 Task: Create a rule when an item is removed from a checklist by anyone .
Action: Mouse moved to (964, 104)
Screenshot: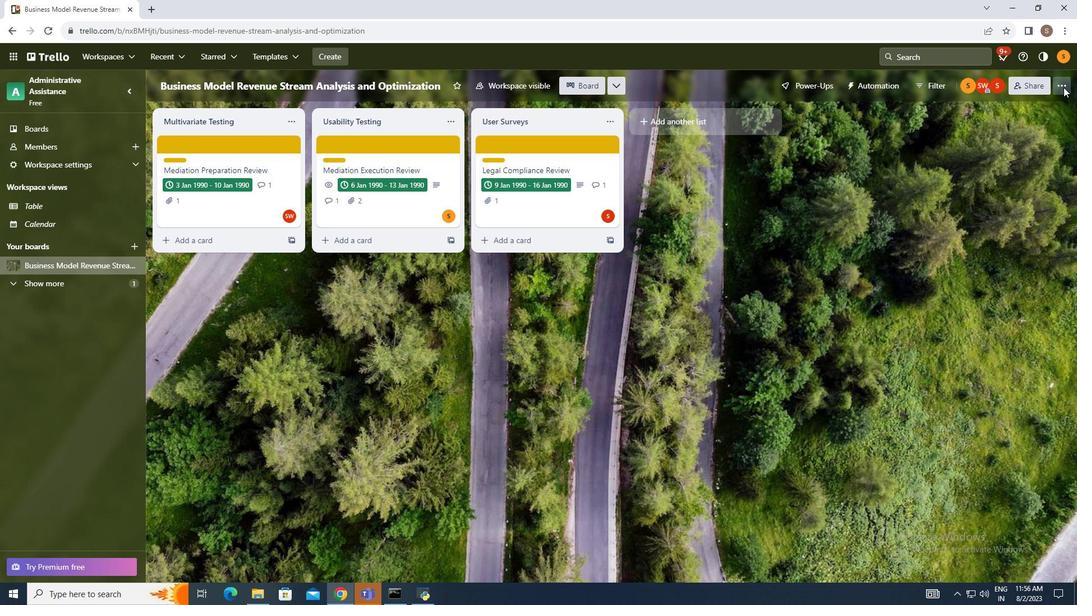 
Action: Mouse pressed left at (964, 104)
Screenshot: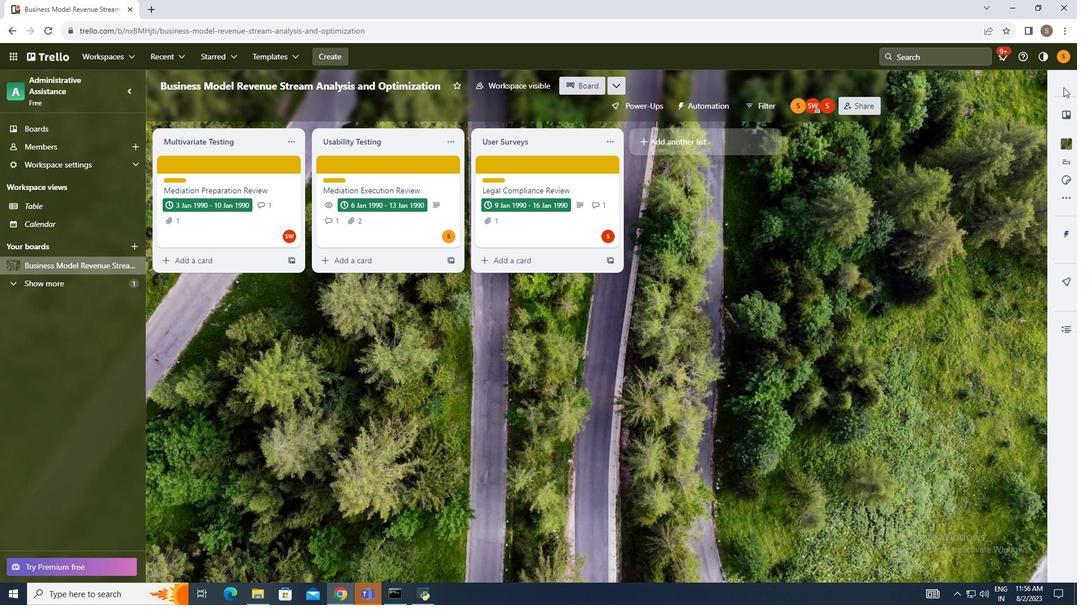 
Action: Mouse moved to (903, 240)
Screenshot: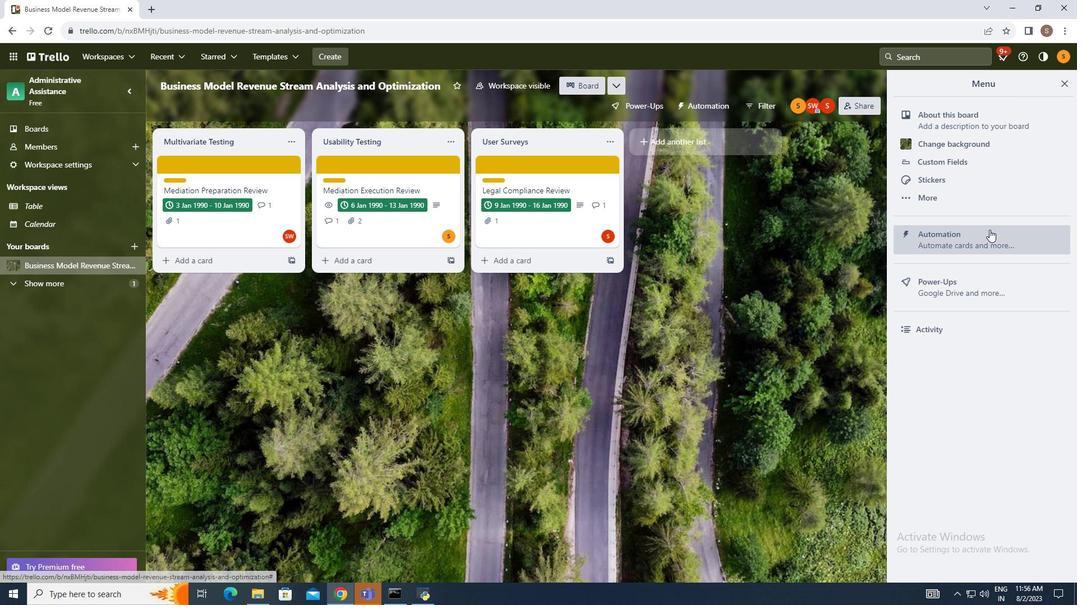 
Action: Mouse pressed left at (903, 240)
Screenshot: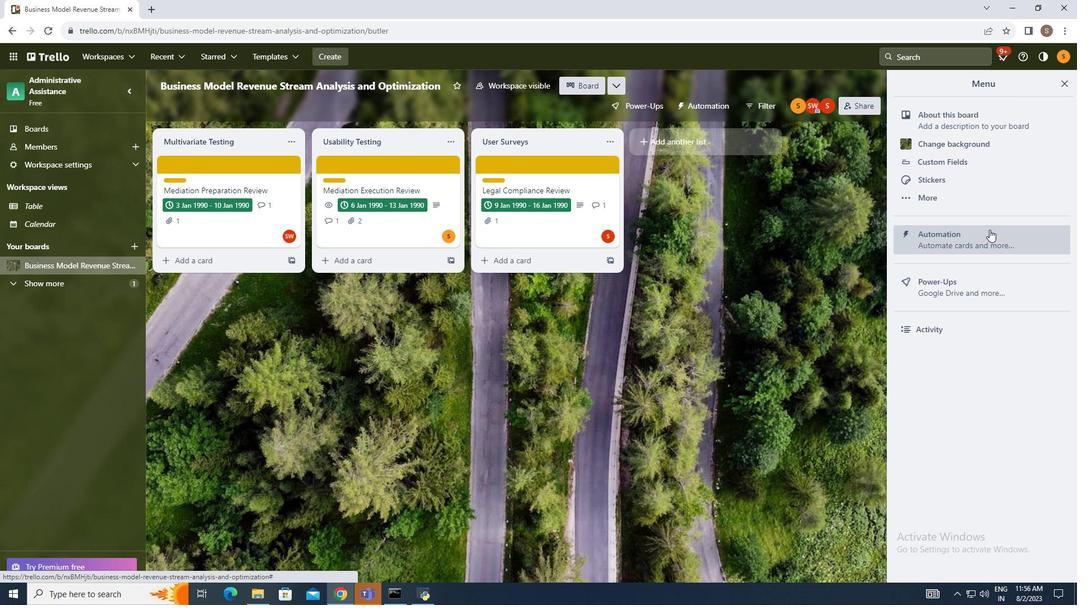 
Action: Mouse moved to (245, 215)
Screenshot: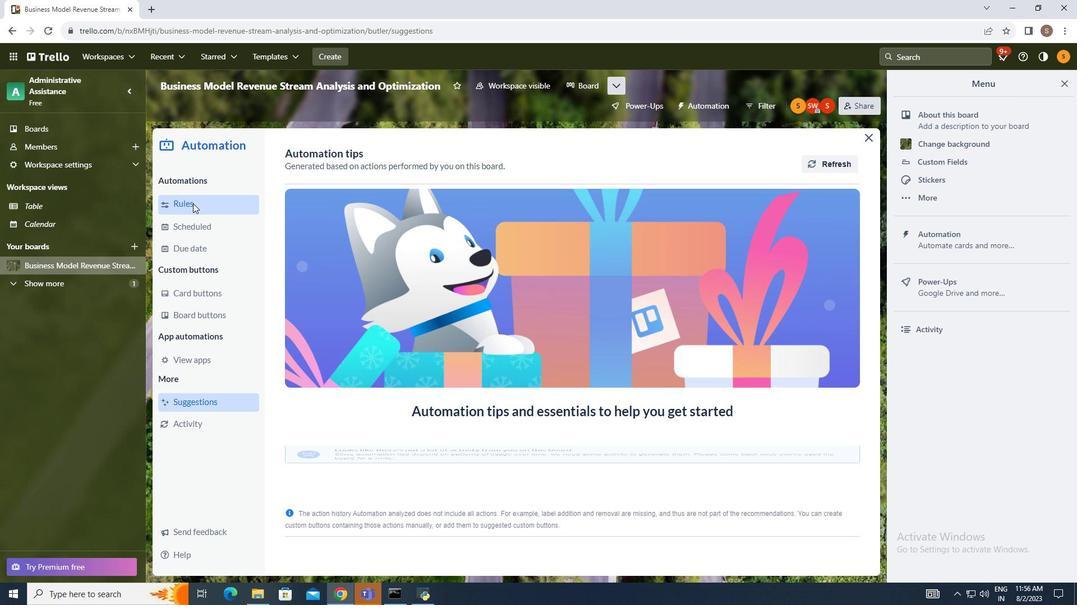 
Action: Mouse pressed left at (245, 215)
Screenshot: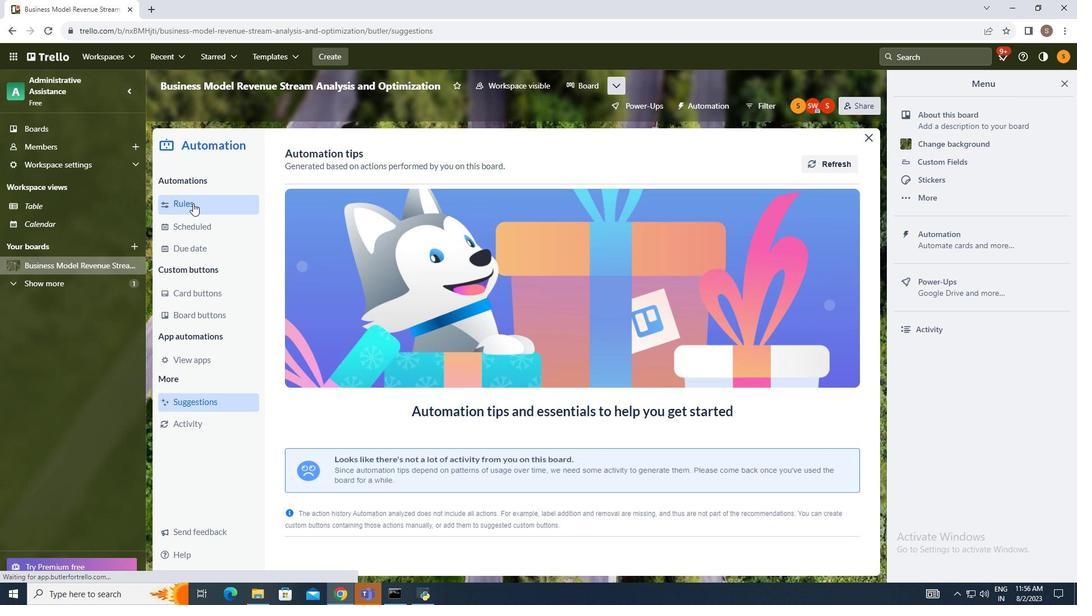 
Action: Mouse moved to (701, 175)
Screenshot: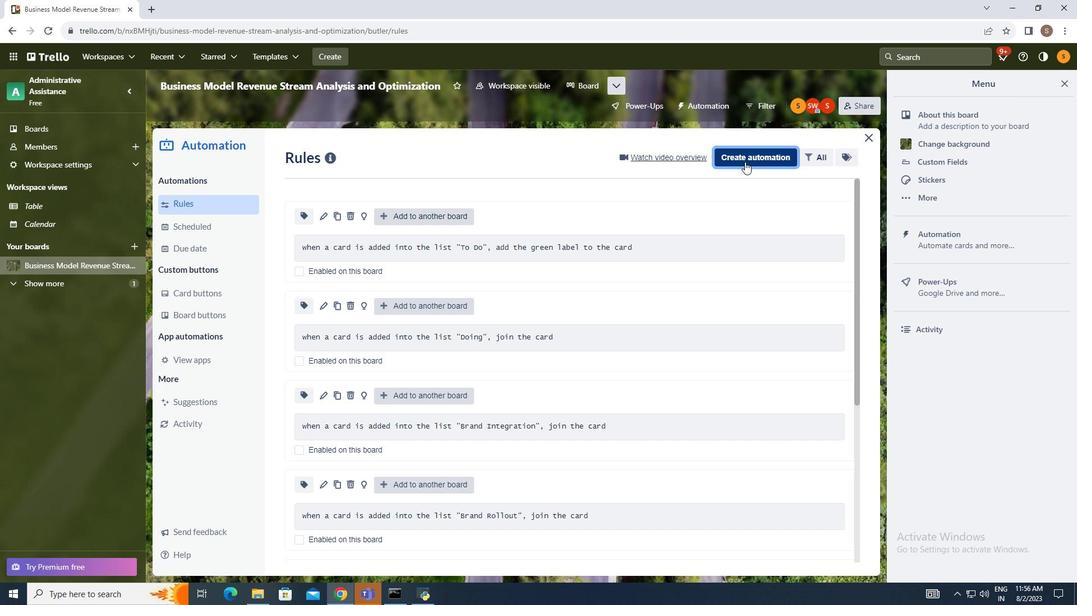 
Action: Mouse pressed left at (701, 175)
Screenshot: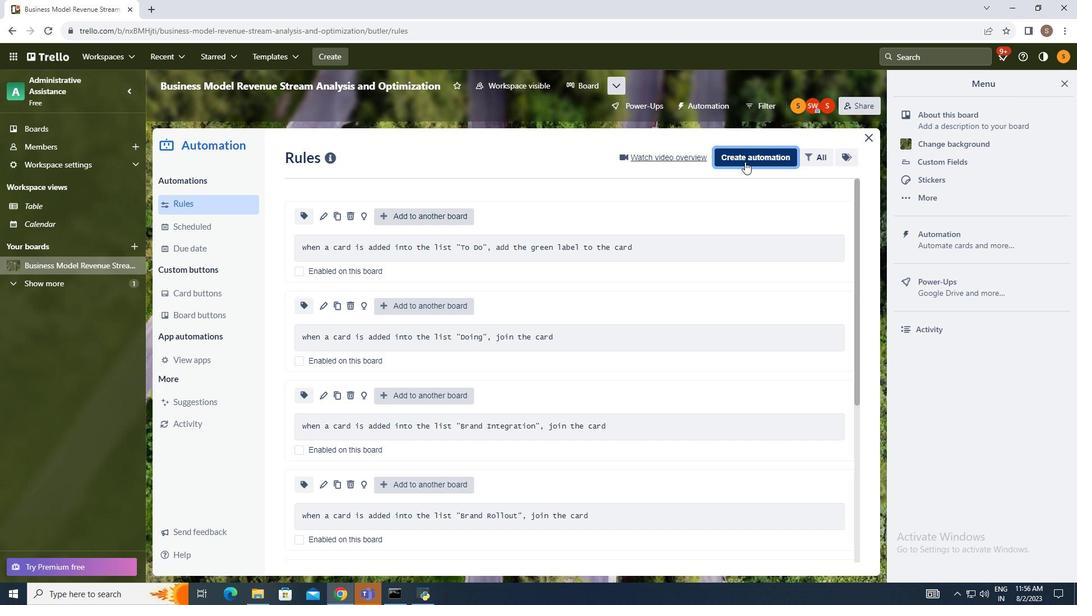 
Action: Mouse moved to (541, 269)
Screenshot: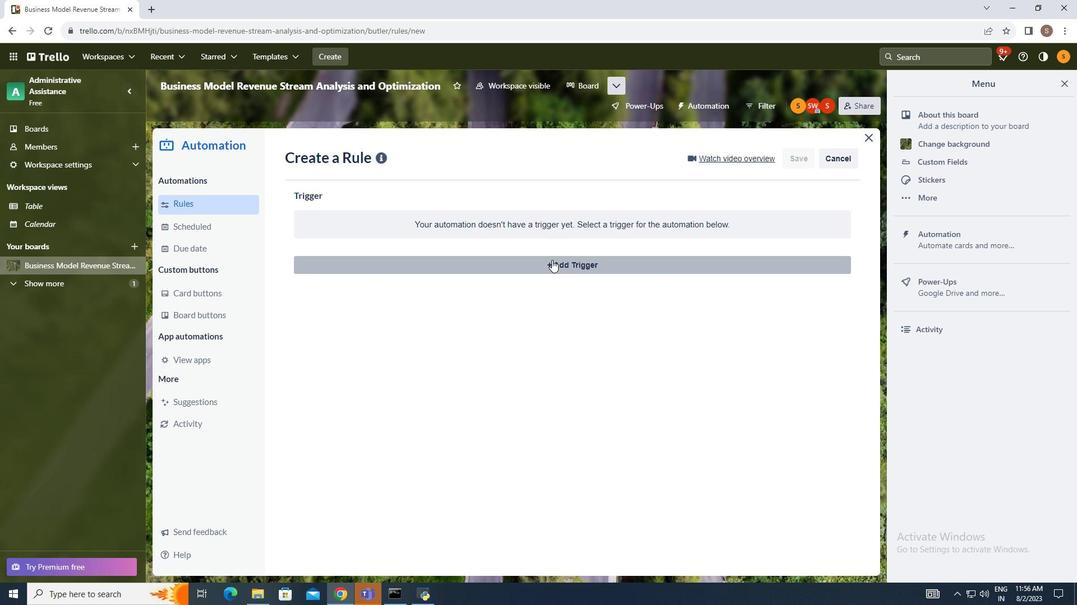 
Action: Mouse pressed left at (541, 269)
Screenshot: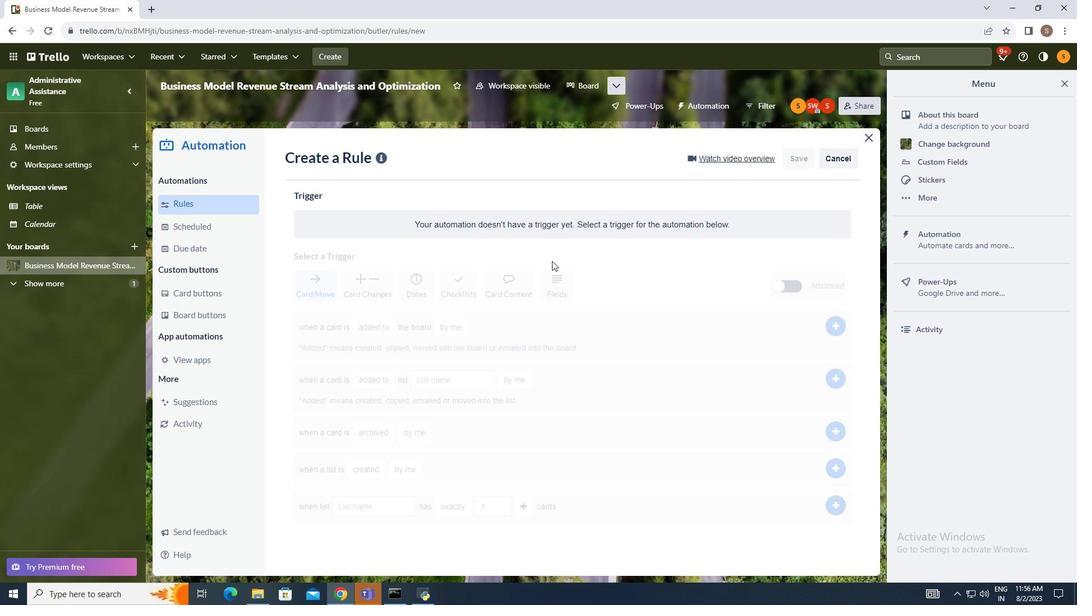 
Action: Mouse moved to (475, 309)
Screenshot: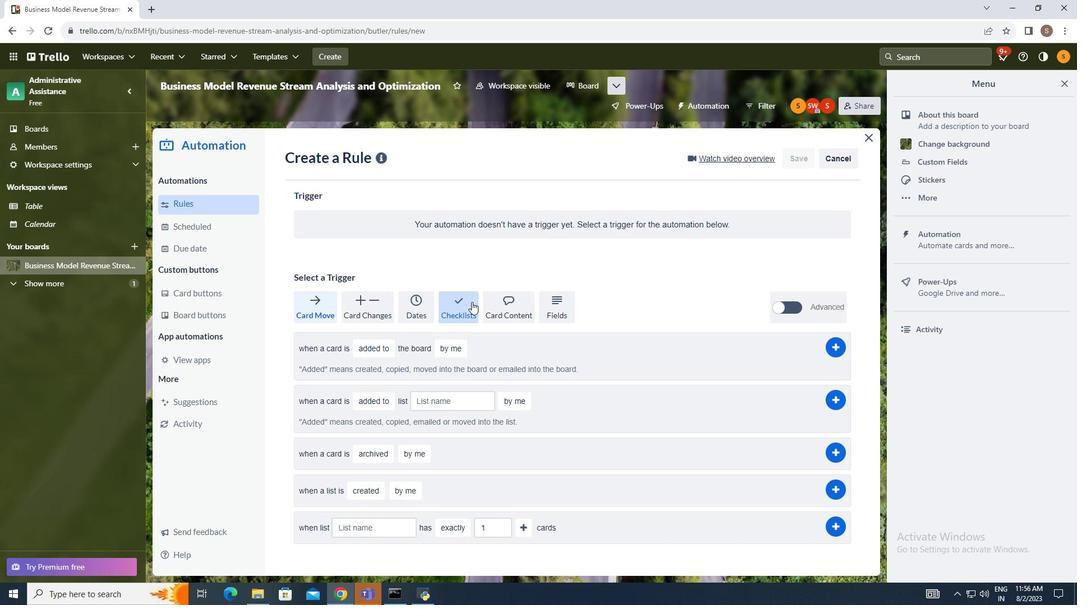 
Action: Mouse pressed left at (475, 309)
Screenshot: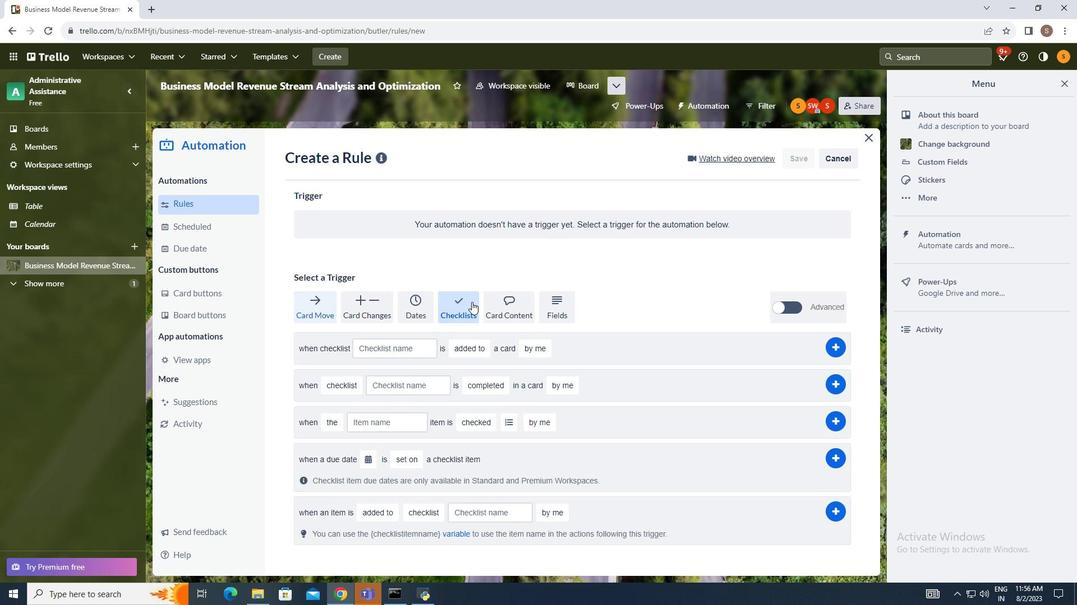 
Action: Mouse moved to (396, 507)
Screenshot: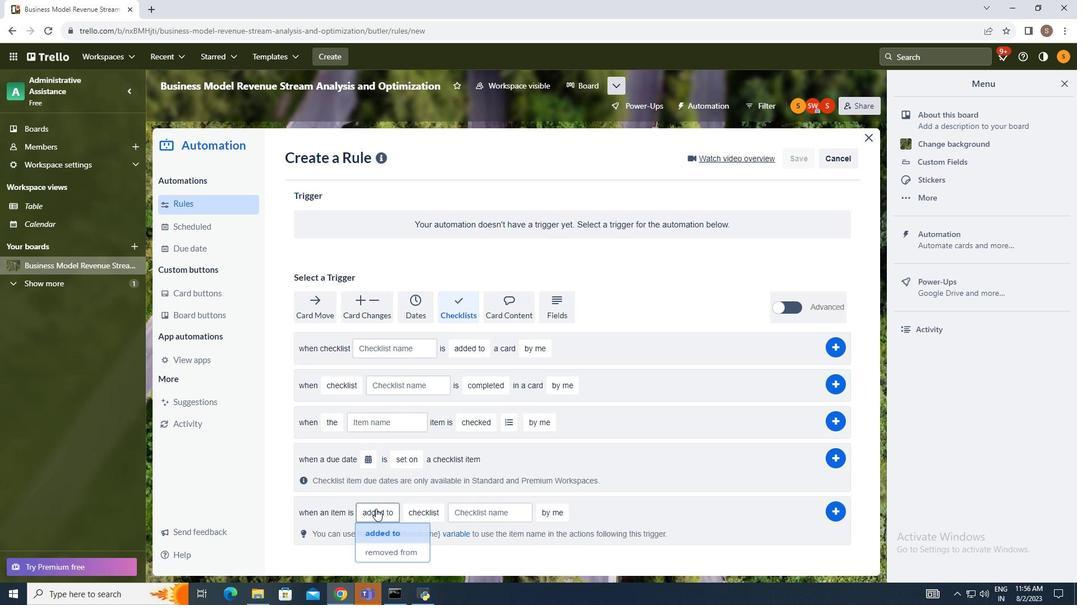 
Action: Mouse pressed left at (396, 507)
Screenshot: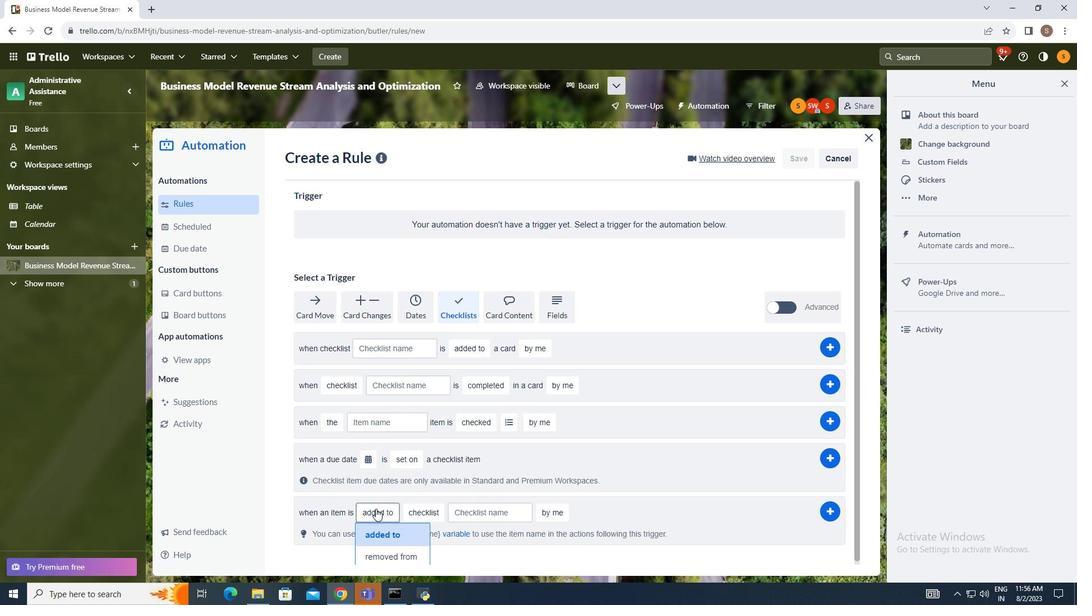 
Action: Mouse moved to (406, 550)
Screenshot: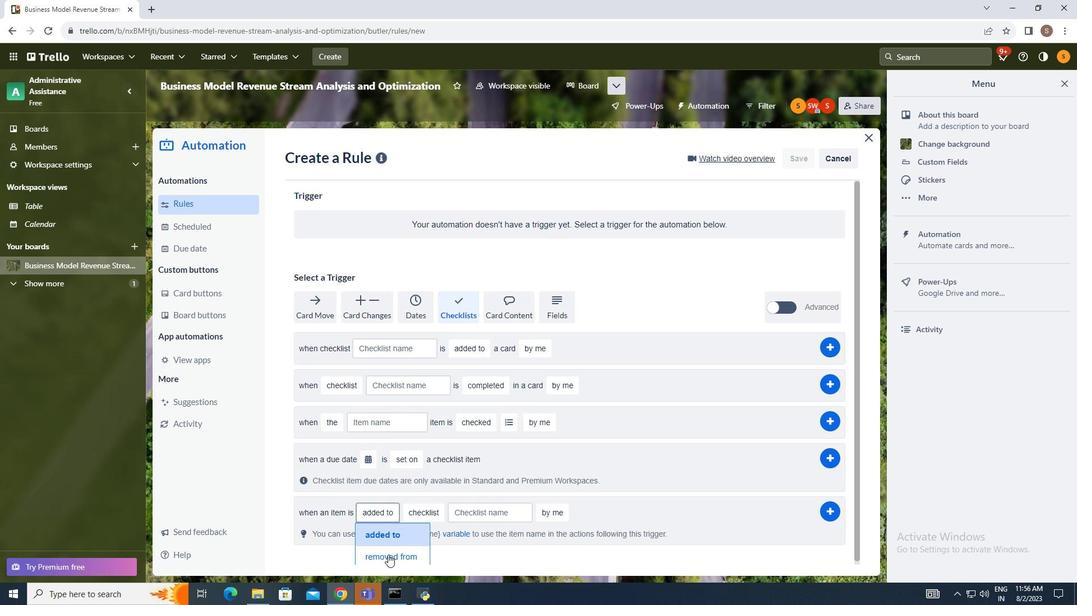 
Action: Mouse pressed left at (406, 550)
Screenshot: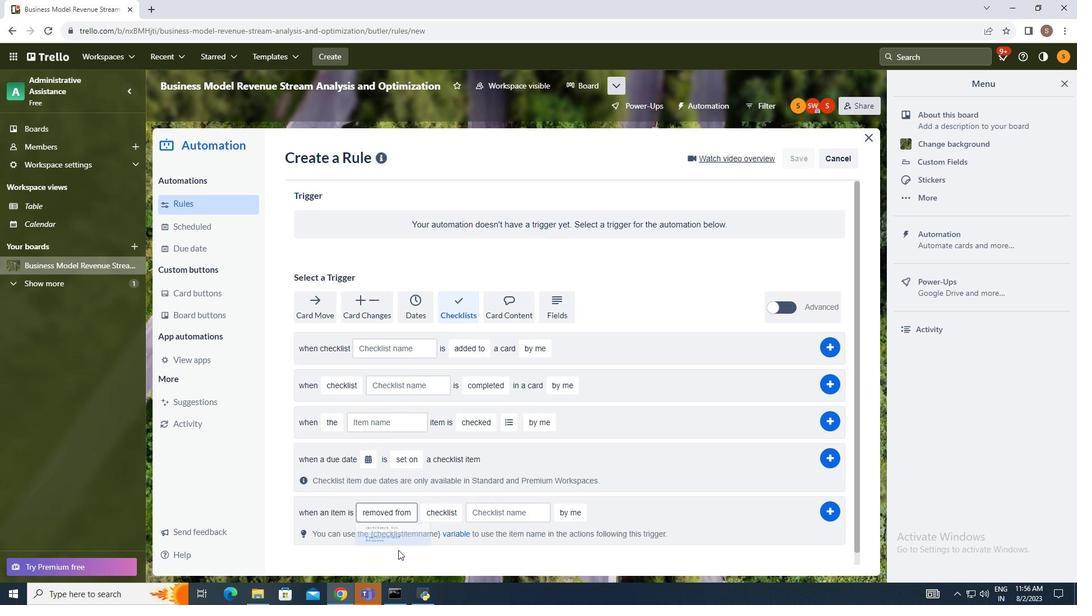 
Action: Mouse moved to (446, 512)
Screenshot: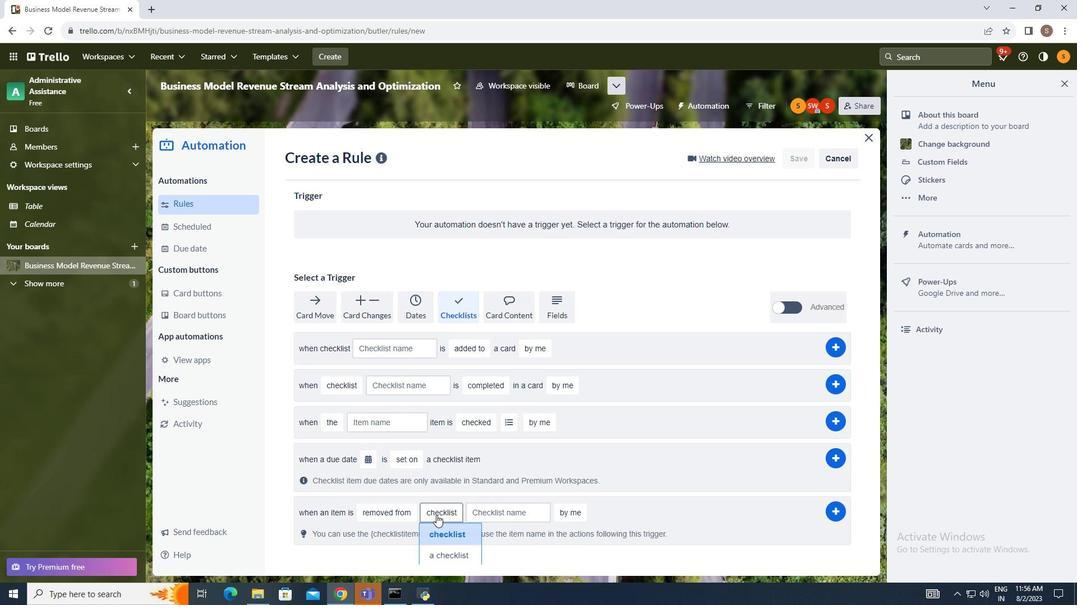 
Action: Mouse pressed left at (446, 512)
Screenshot: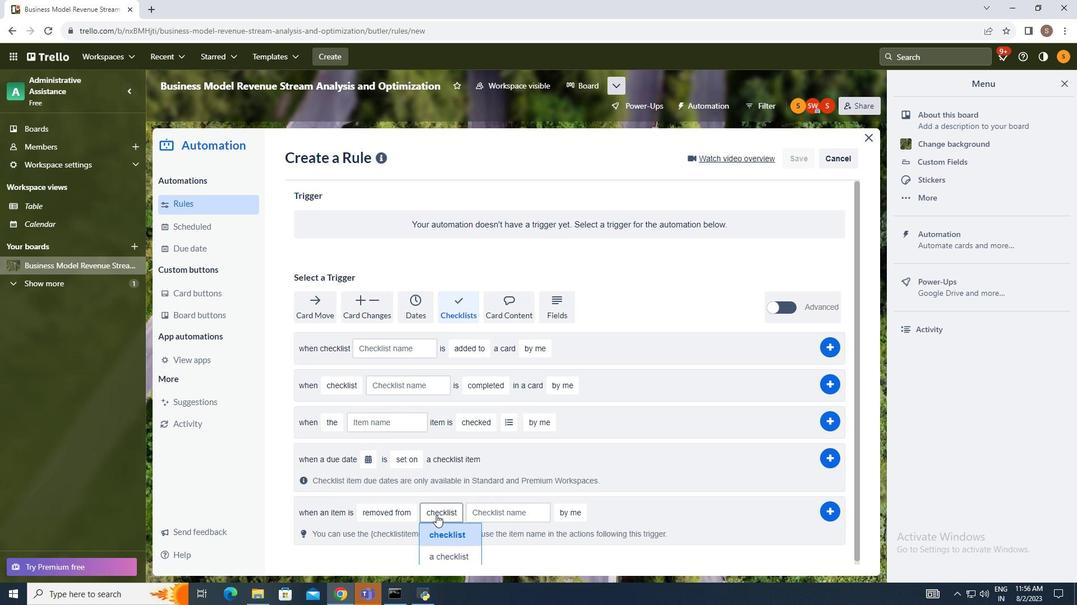 
Action: Mouse moved to (458, 530)
Screenshot: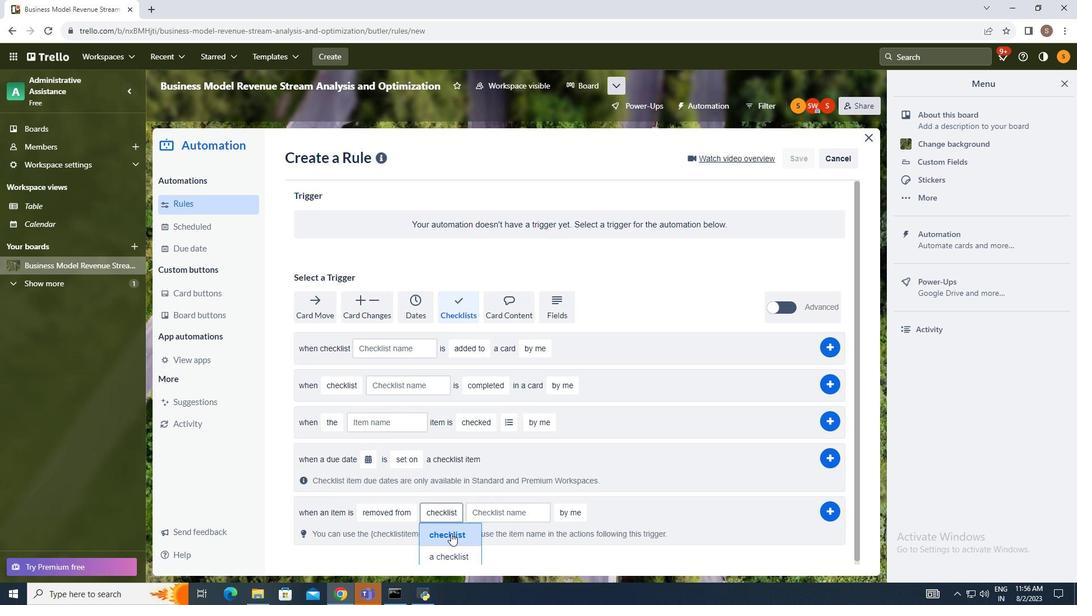 
Action: Mouse pressed left at (458, 530)
Screenshot: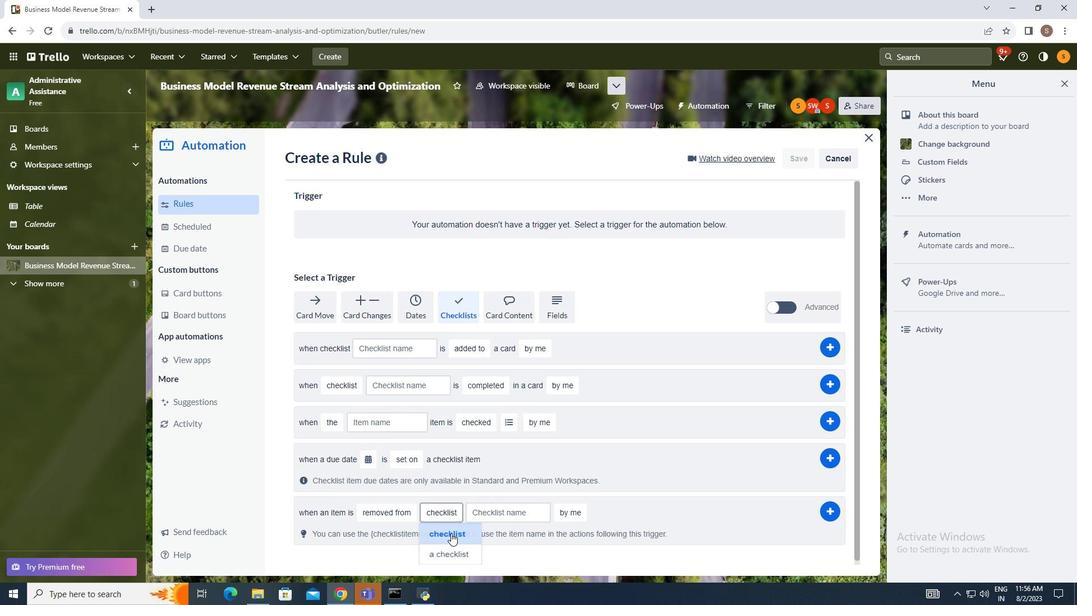 
Action: Mouse moved to (554, 515)
Screenshot: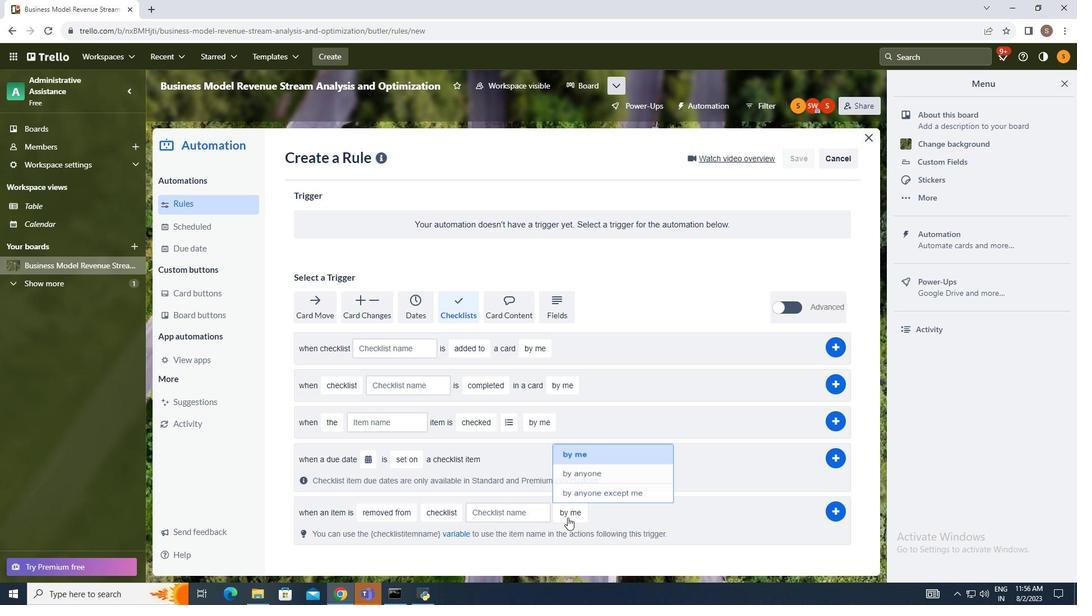 
Action: Mouse pressed left at (554, 515)
Screenshot: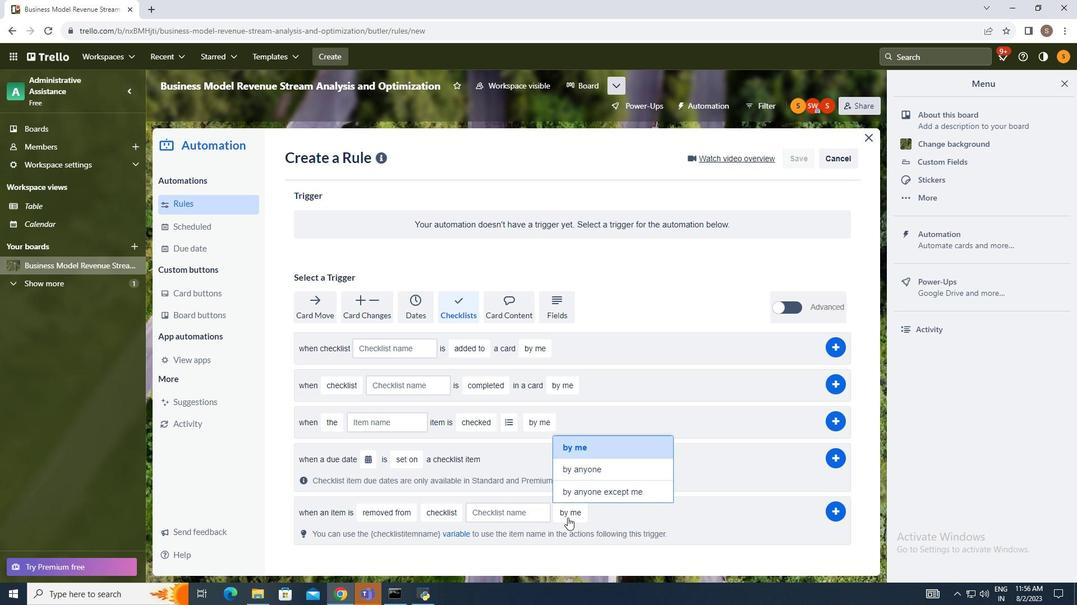 
Action: Mouse moved to (573, 468)
Screenshot: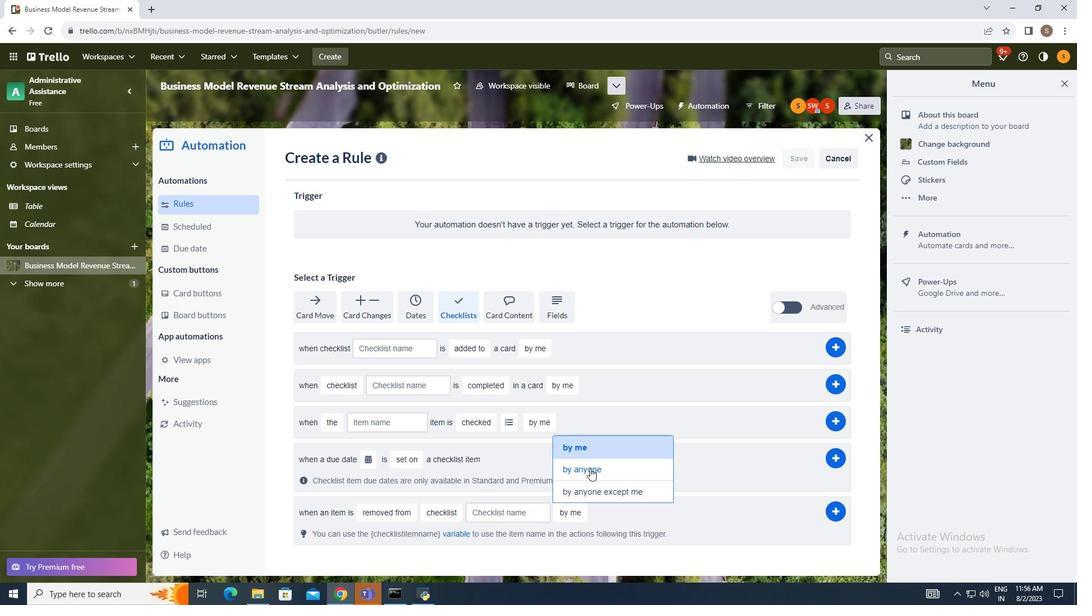
Action: Mouse pressed left at (573, 468)
Screenshot: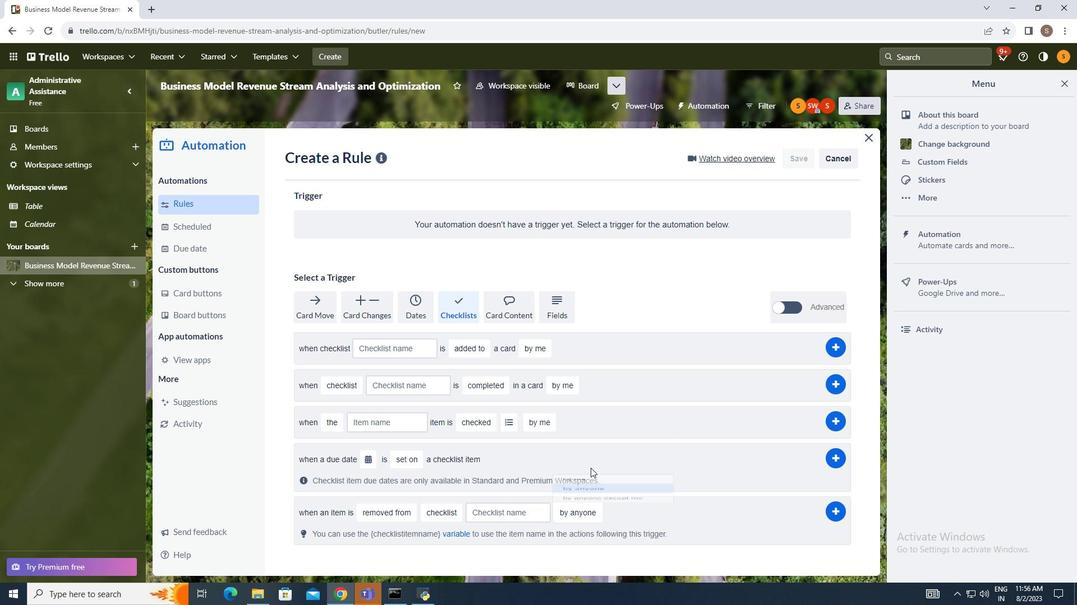 
Action: Mouse moved to (774, 510)
Screenshot: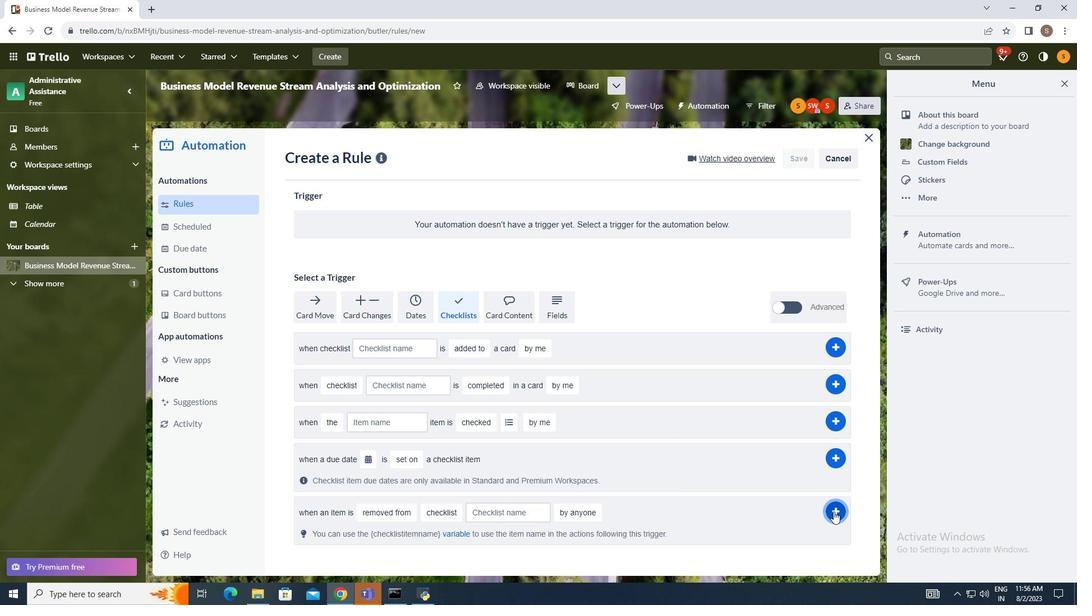 
Action: Mouse pressed left at (774, 510)
Screenshot: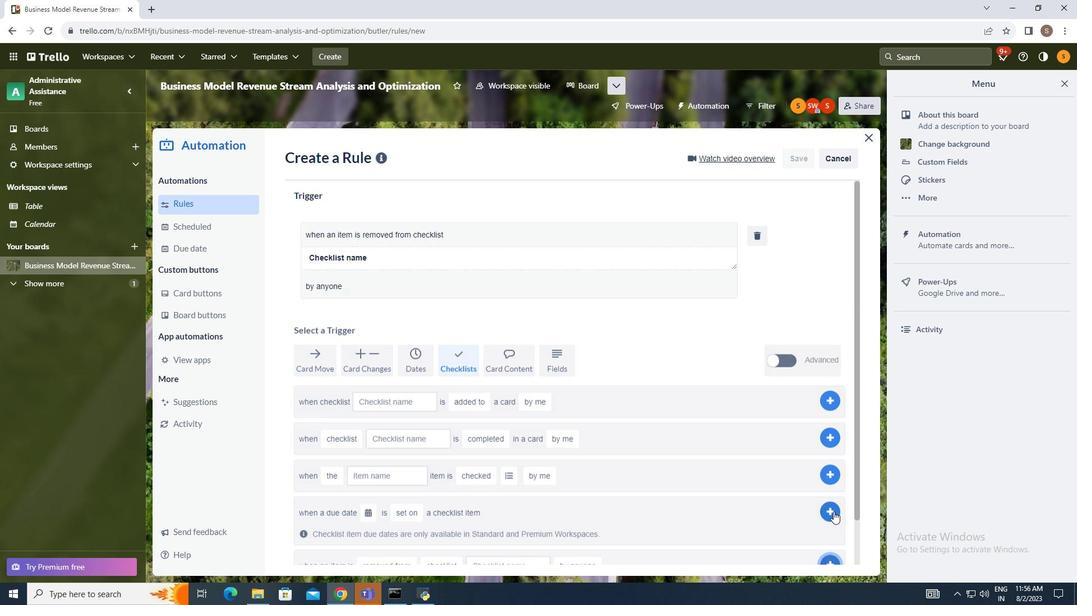 
Action: Mouse moved to (774, 465)
Screenshot: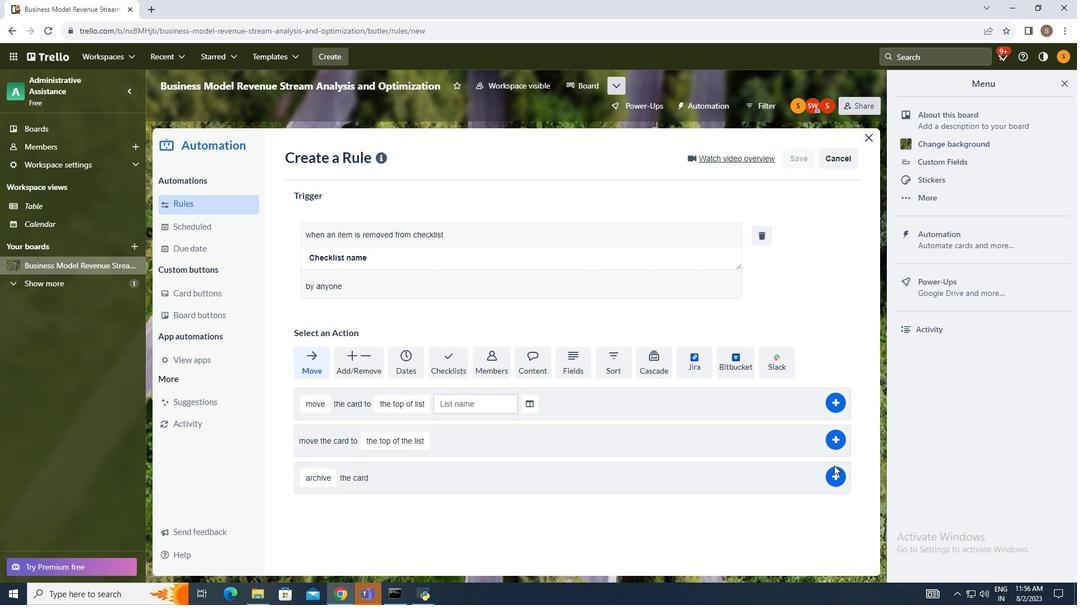 
